 Task: Create List Low Priority in Board Email Marketing to Workspace E-commerce. Create List High Priority in Board Newsletter Marketing to Workspace E-commerce. Create List Milestones in Board Market Segmentation and Targeting Planning to Workspace E-commerce
Action: Mouse moved to (366, 136)
Screenshot: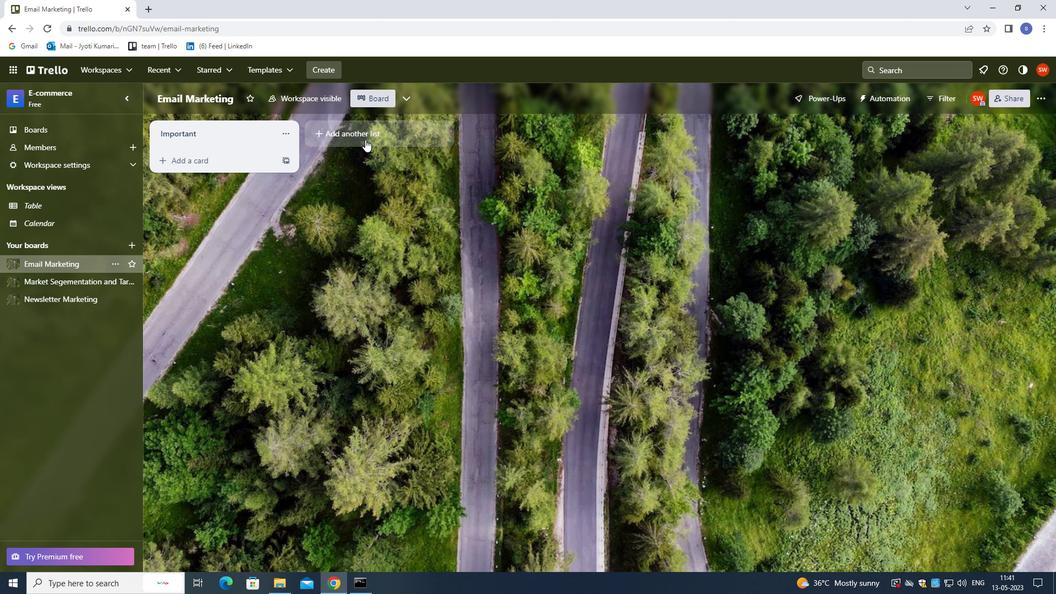 
Action: Mouse pressed left at (366, 136)
Screenshot: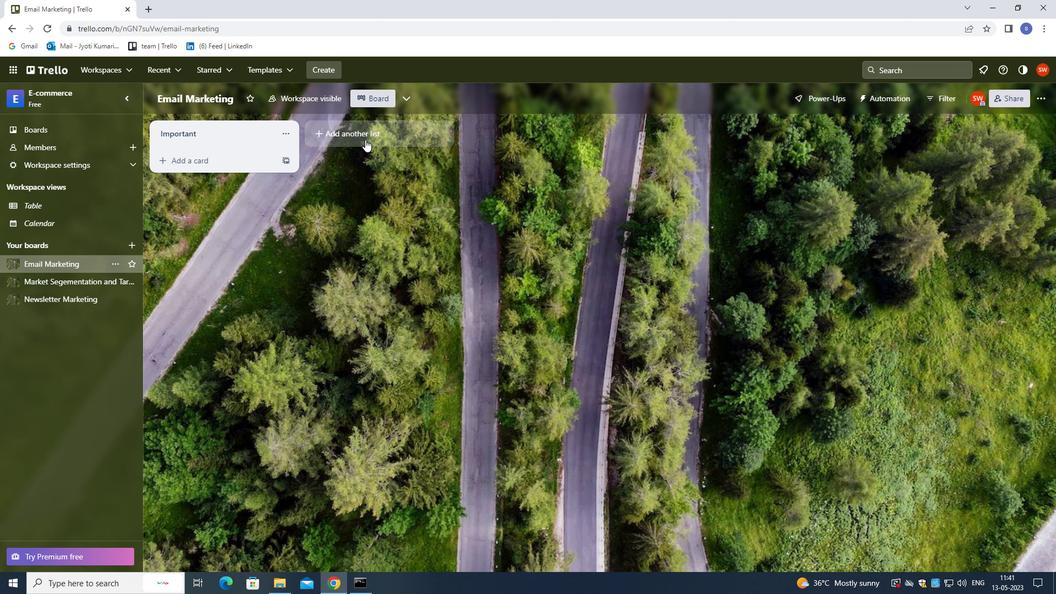 
Action: Mouse moved to (393, 343)
Screenshot: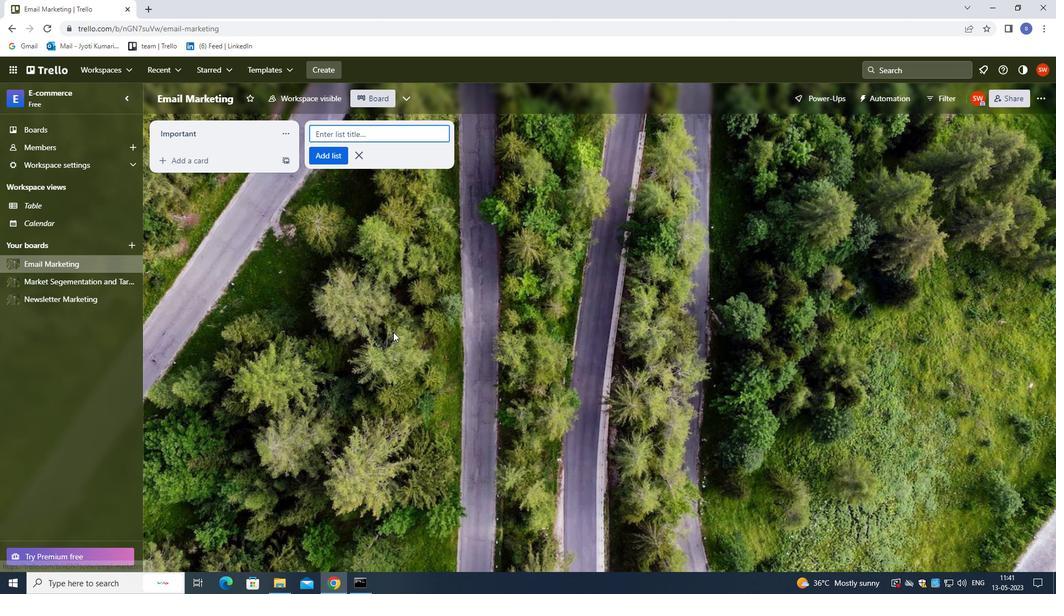 
Action: Key pressed <Key.shift>LOW<Key.space><Key.shift>PRIORITY<Key.enter>
Screenshot: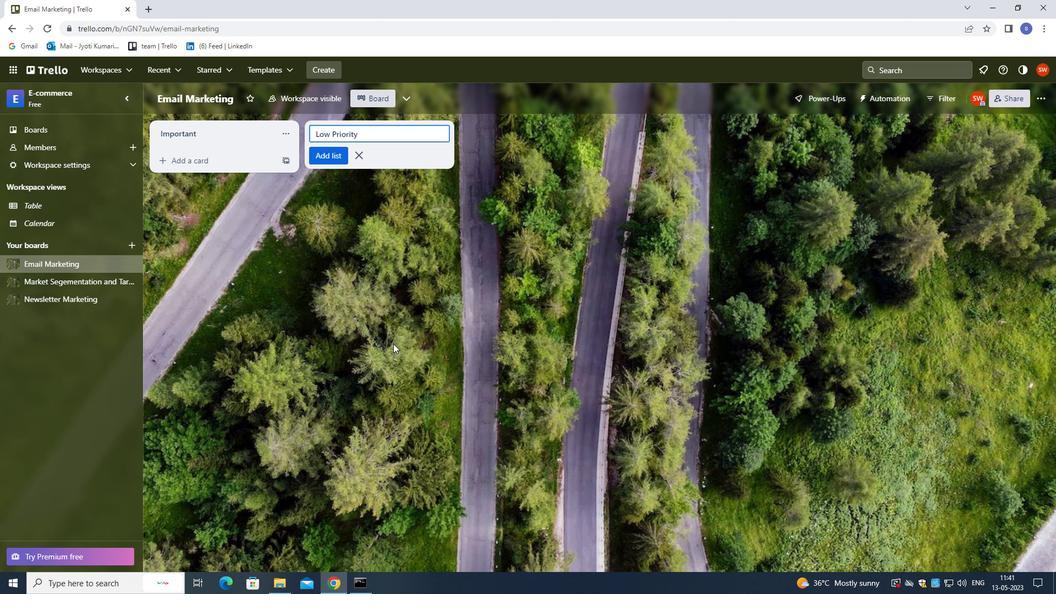 
Action: Mouse moved to (78, 305)
Screenshot: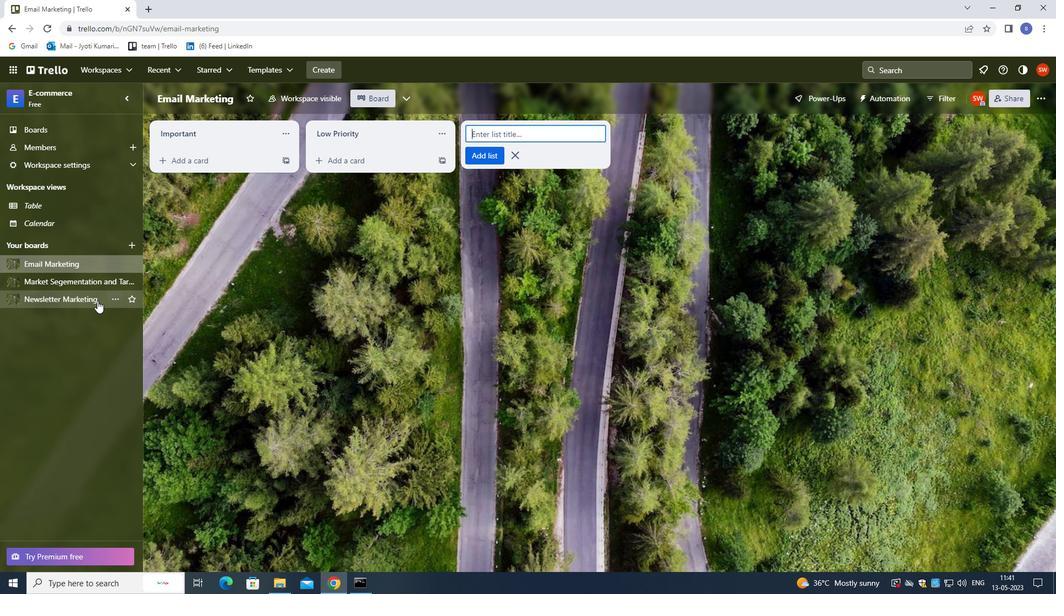 
Action: Mouse pressed left at (78, 305)
Screenshot: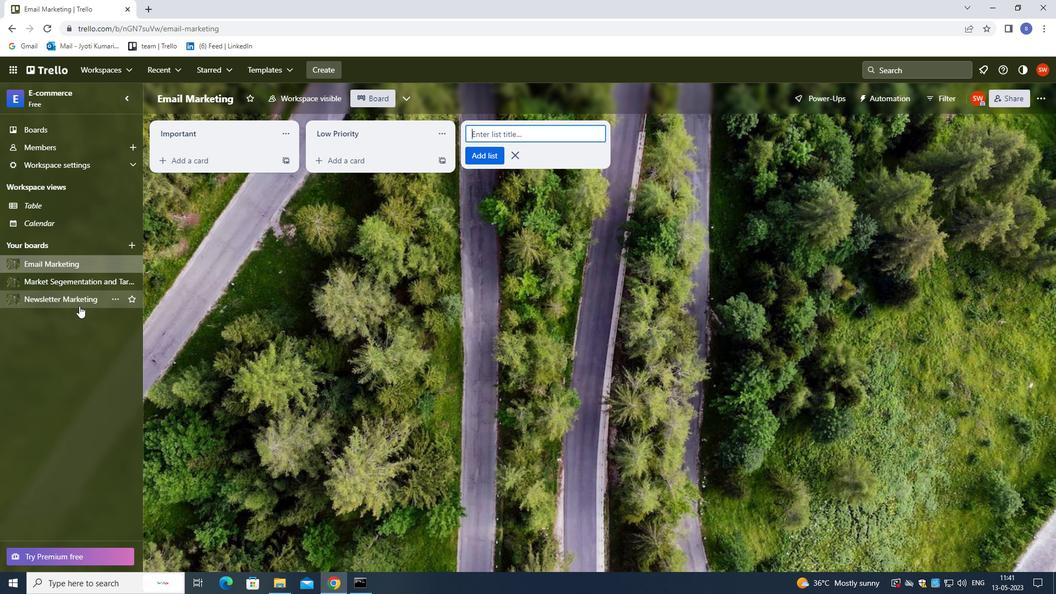 
Action: Mouse moved to (389, 125)
Screenshot: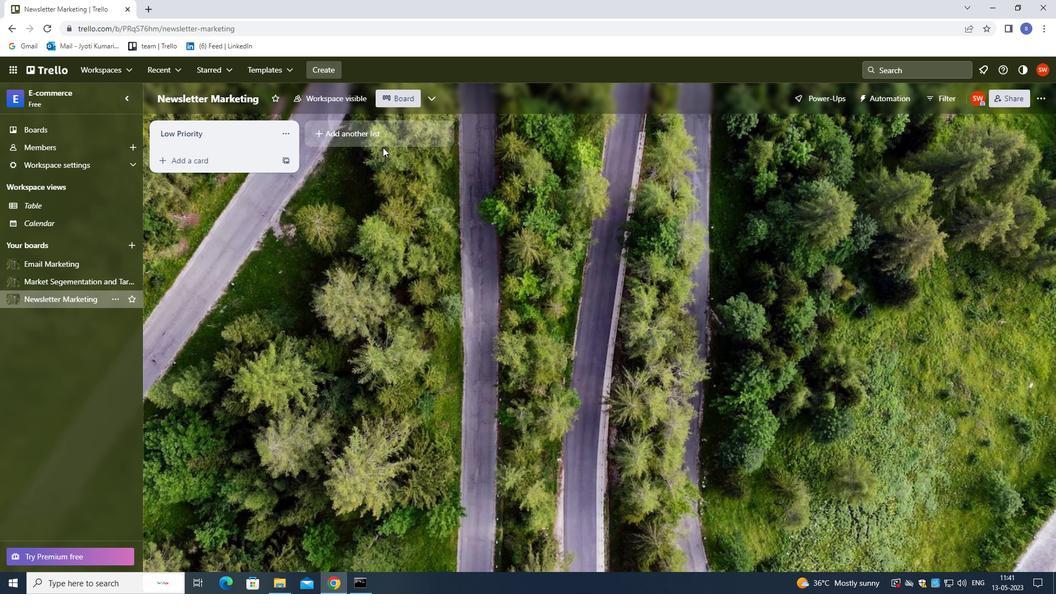 
Action: Mouse pressed left at (389, 125)
Screenshot: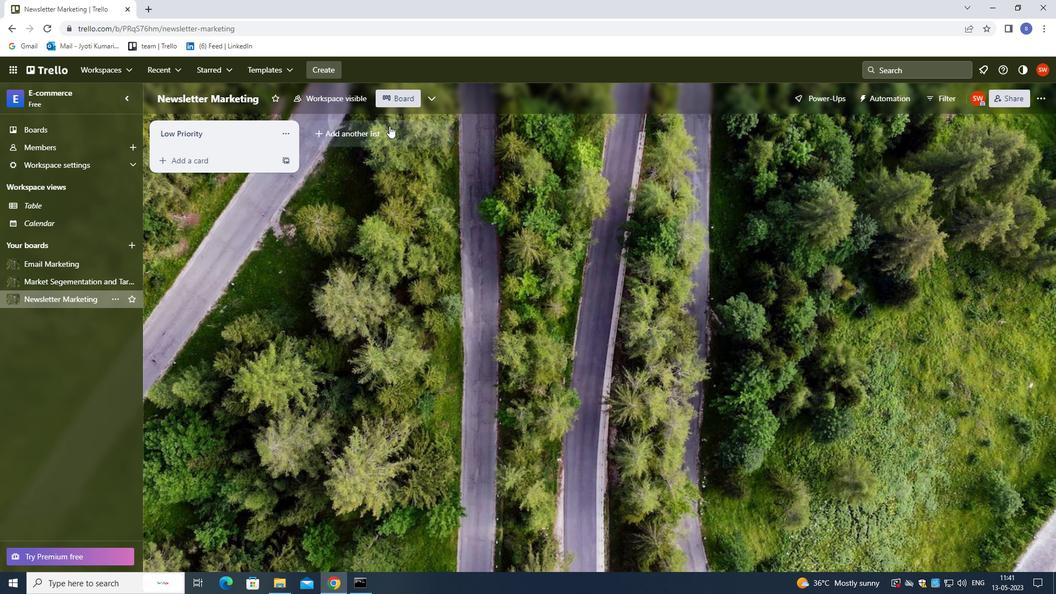 
Action: Mouse moved to (449, 337)
Screenshot: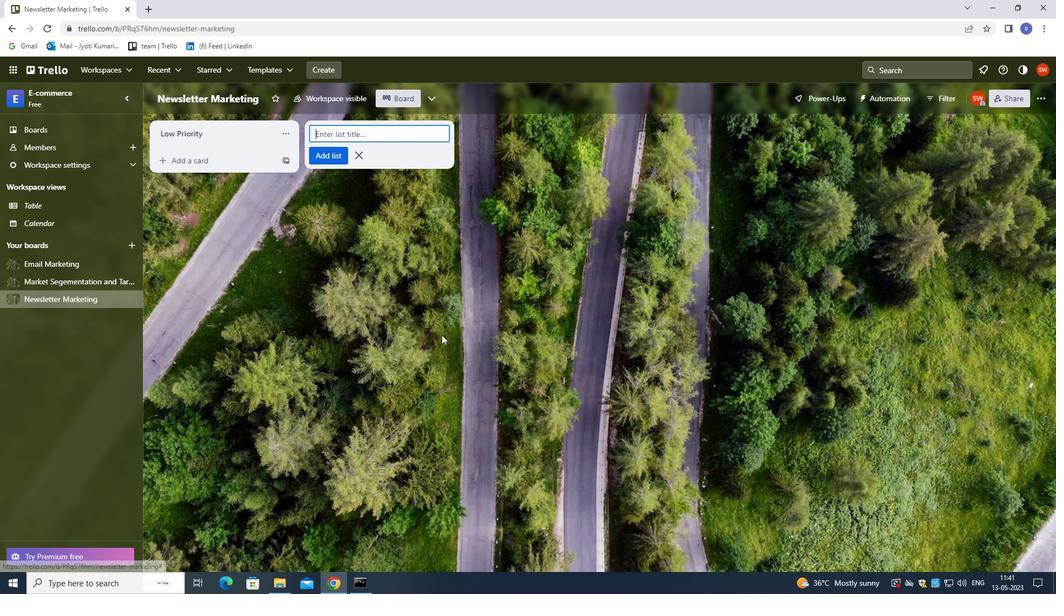 
Action: Key pressed <Key.shift>HIGH<Key.space><Key.shift>PRIORITY<Key.enter>
Screenshot: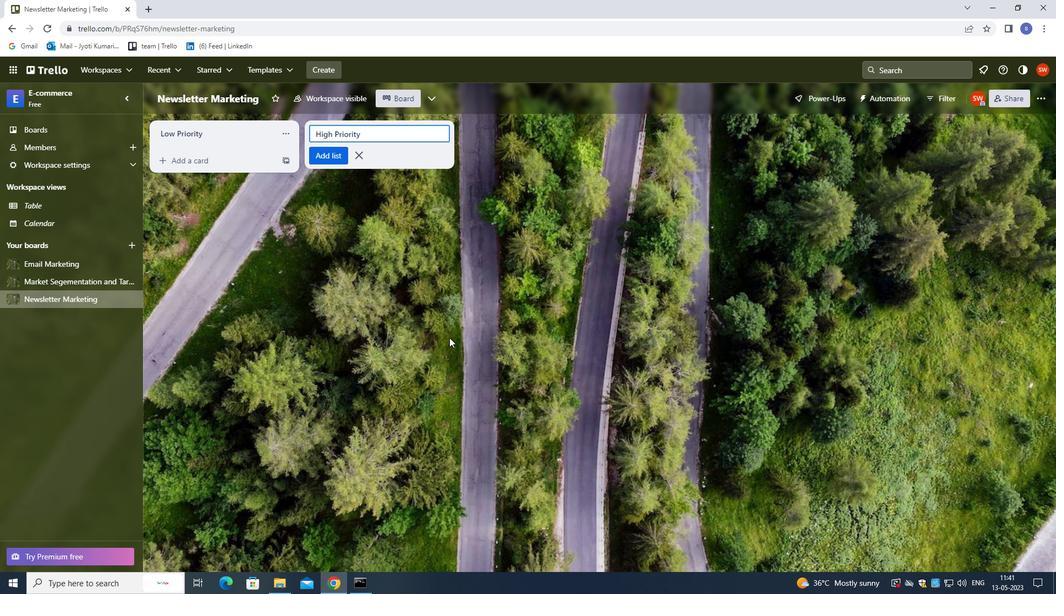 
Action: Mouse moved to (88, 282)
Screenshot: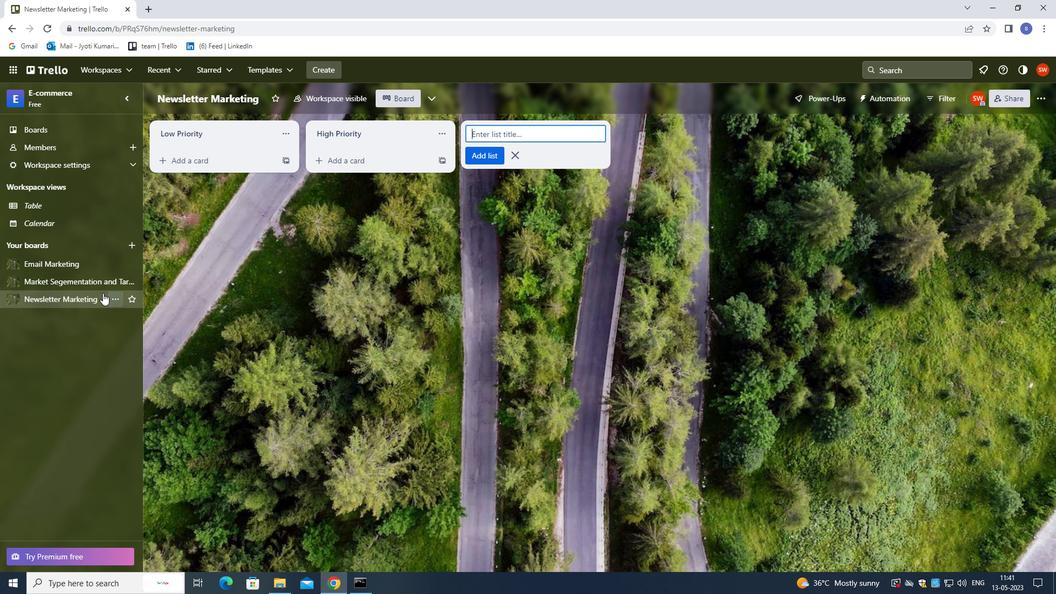 
Action: Mouse pressed left at (88, 282)
Screenshot: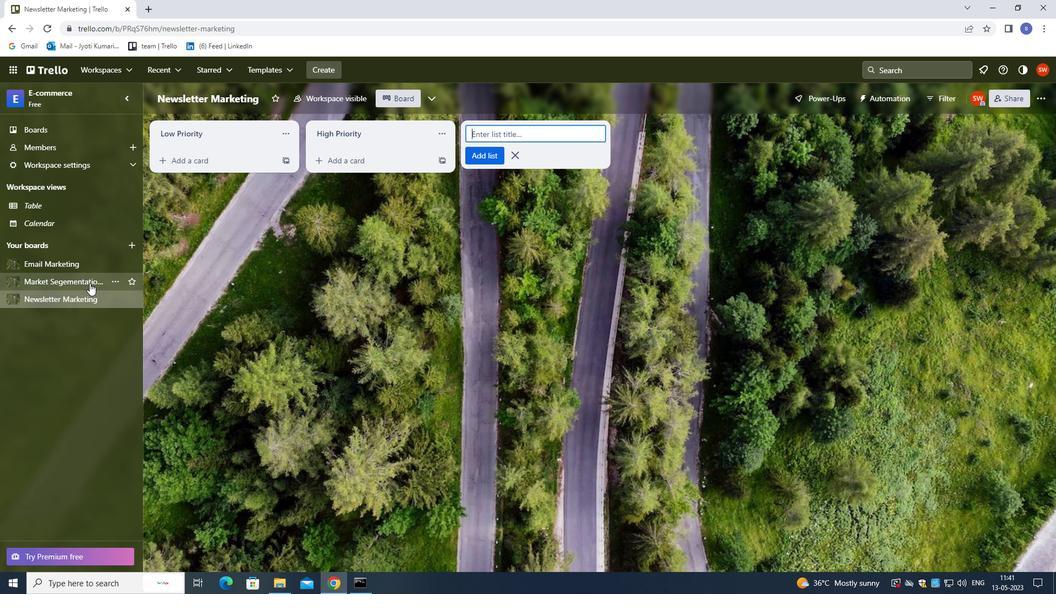 
Action: Mouse moved to (358, 137)
Screenshot: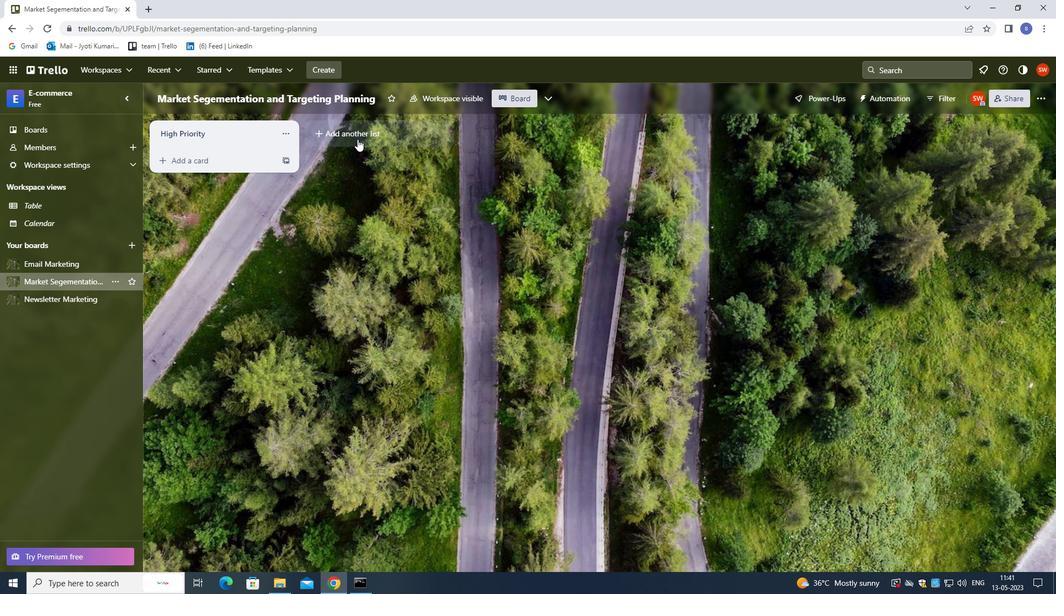 
Action: Mouse pressed left at (358, 137)
Screenshot: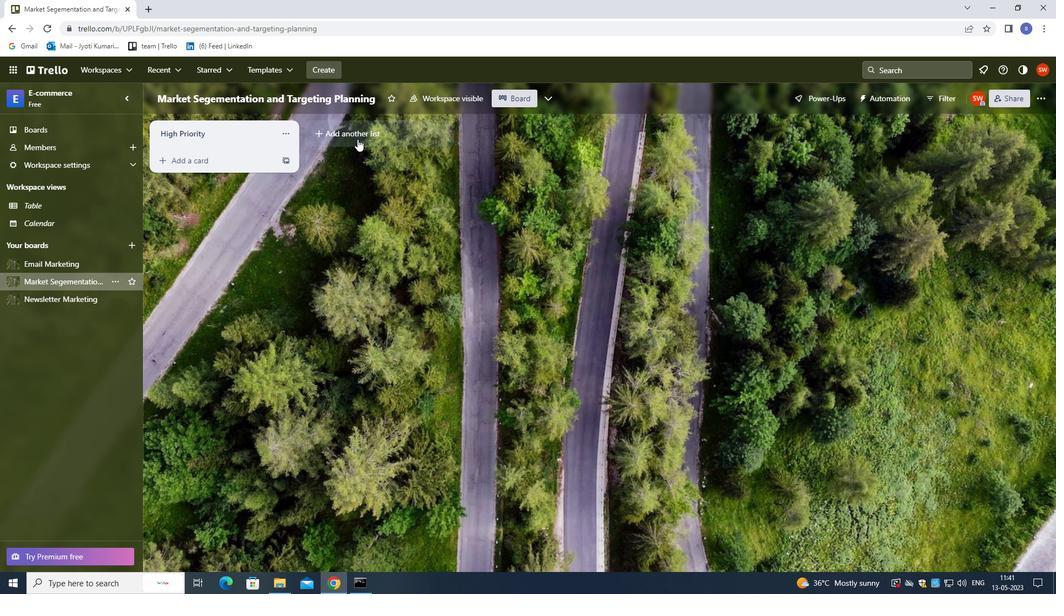 
Action: Mouse moved to (359, 301)
Screenshot: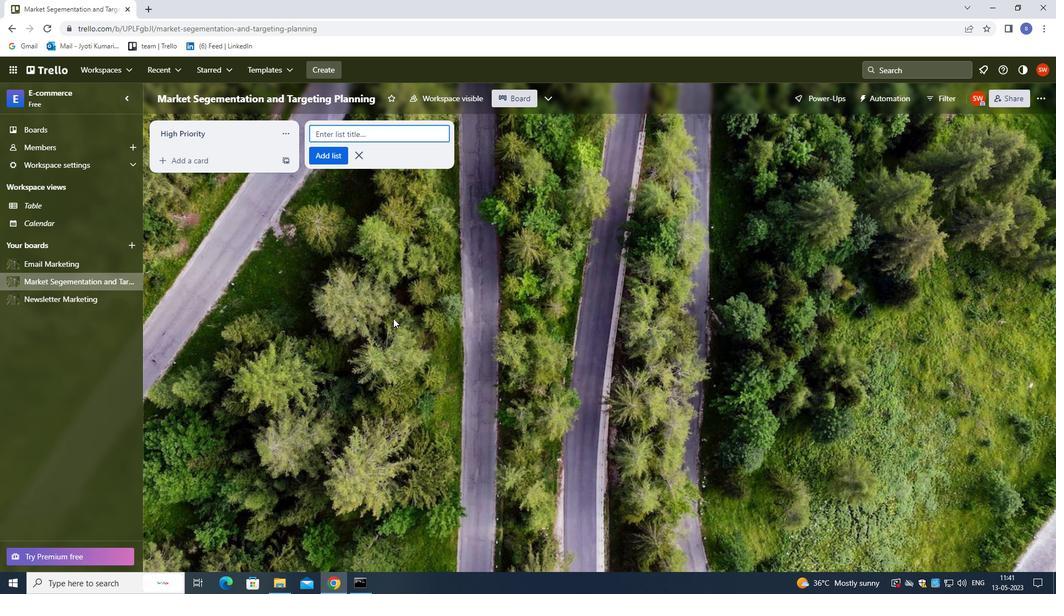 
Action: Key pressed <Key.shift><Key.shift><Key.shift><Key.shift><Key.shift><Key.shift><Key.shift><Key.shift><Key.shift>MILESTONES<Key.enter>
Screenshot: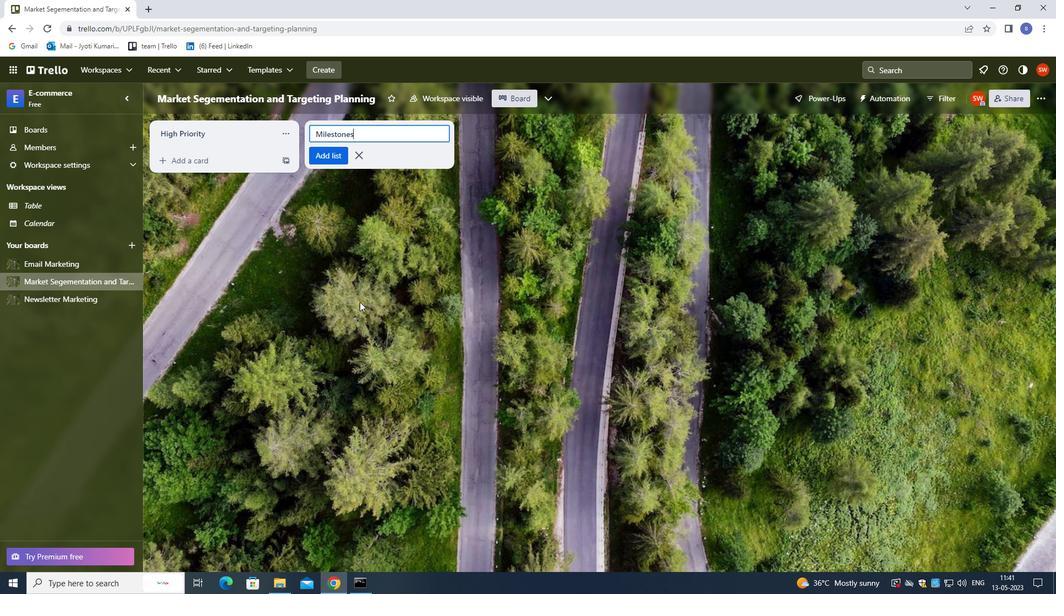 
Action: Mouse moved to (348, 276)
Screenshot: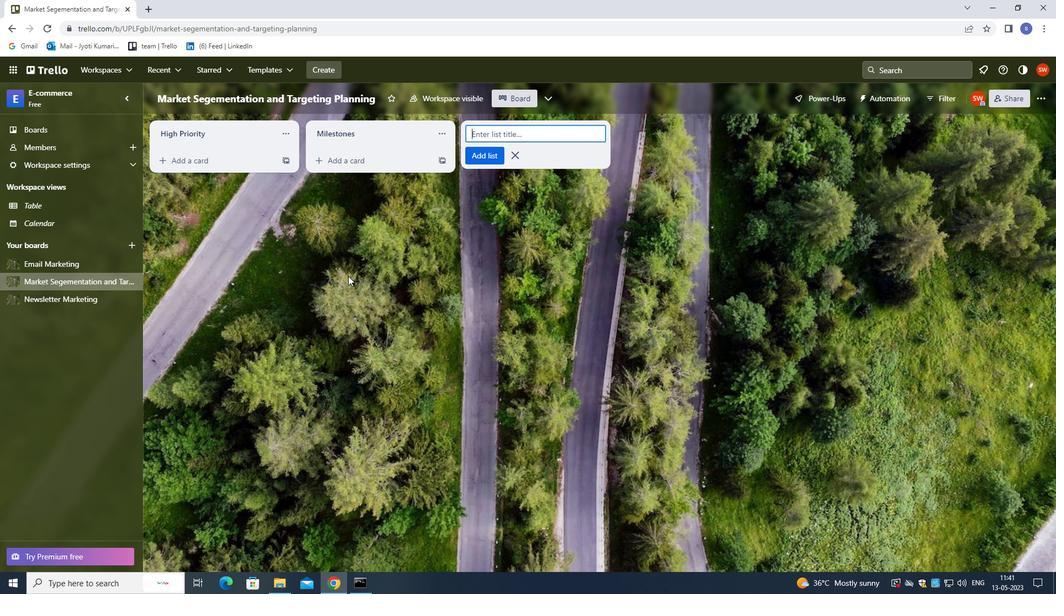 
